 Task: Move the task Inconsistent handling of null or empty values to the section To-Do in the project ZoneTech and sort the tasks in the project by Last modified on.
Action: Mouse moved to (561, 261)
Screenshot: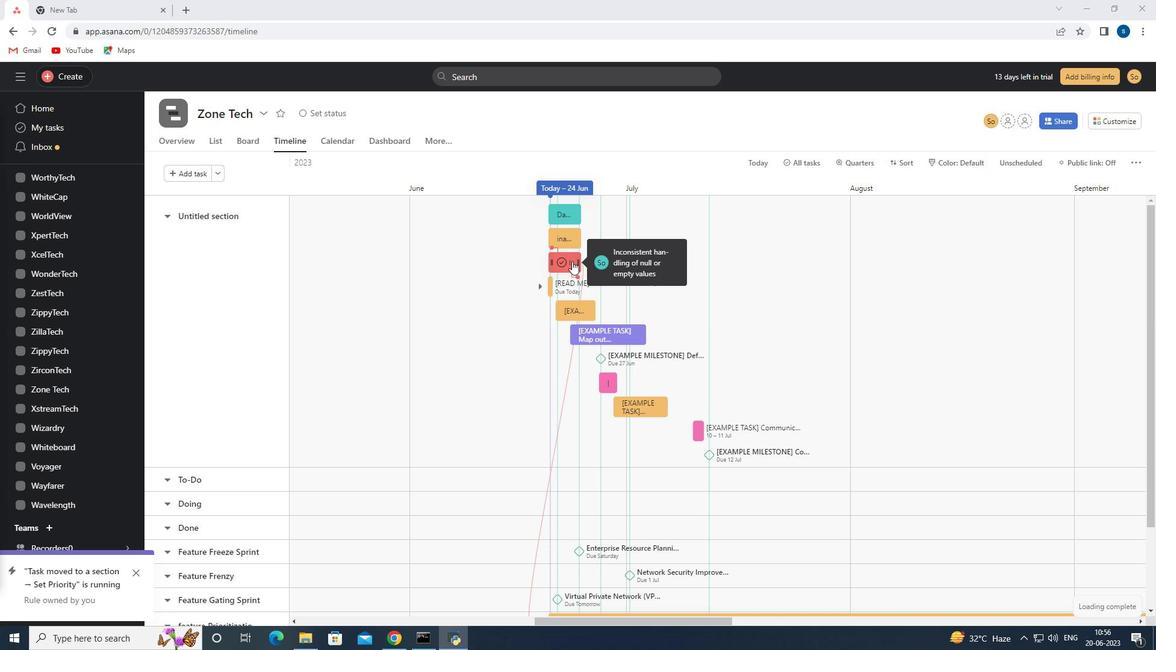 
Action: Mouse pressed left at (561, 261)
Screenshot: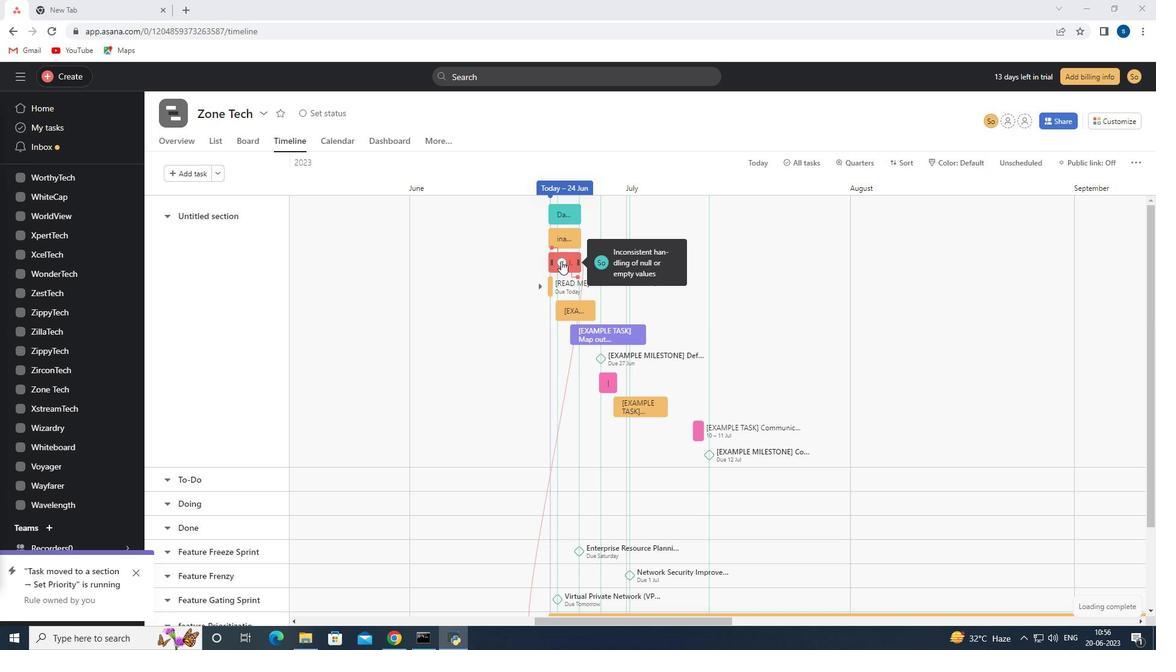 
Action: Mouse moved to (572, 262)
Screenshot: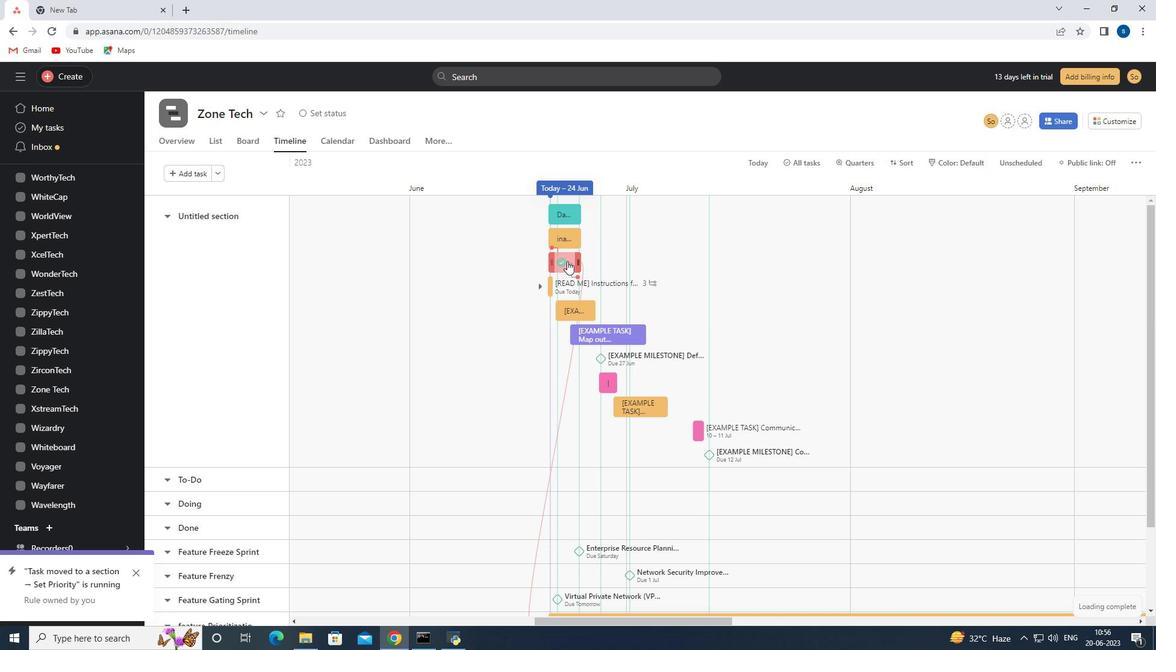 
Action: Mouse pressed left at (572, 262)
Screenshot: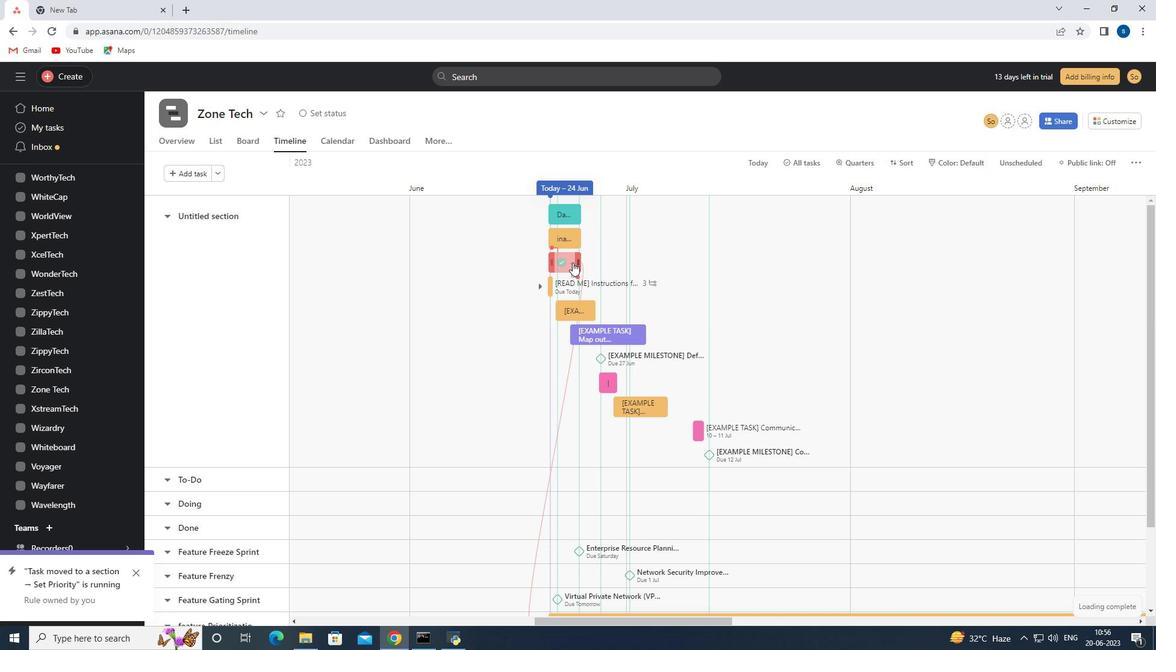 
Action: Mouse moved to (899, 280)
Screenshot: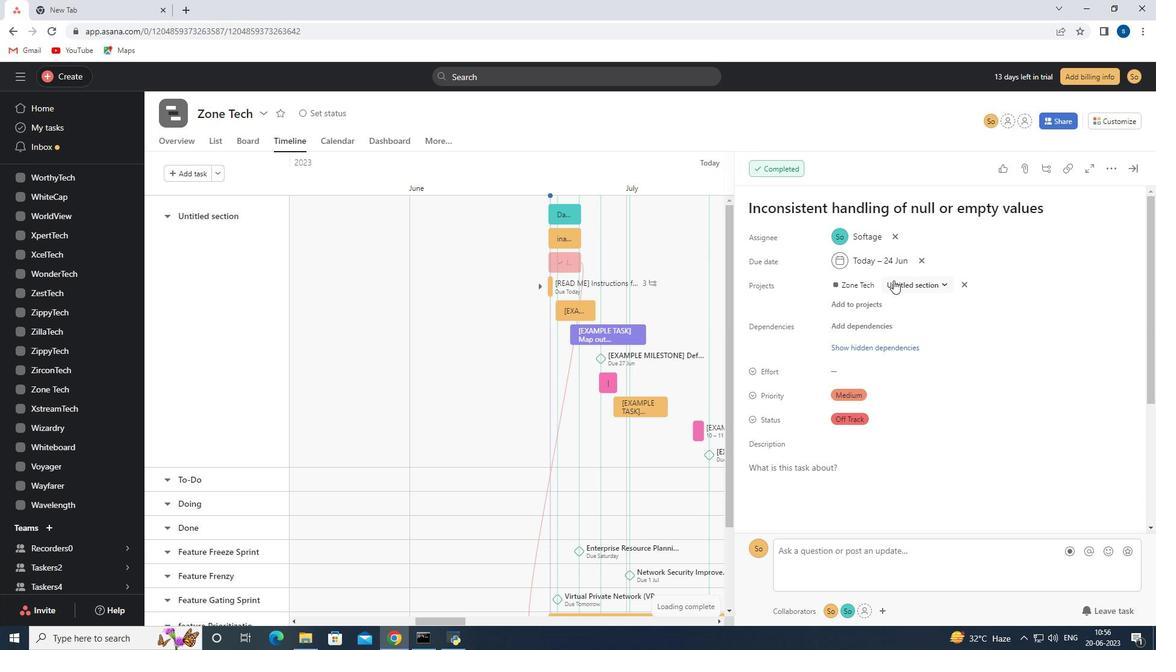 
Action: Mouse pressed left at (899, 280)
Screenshot: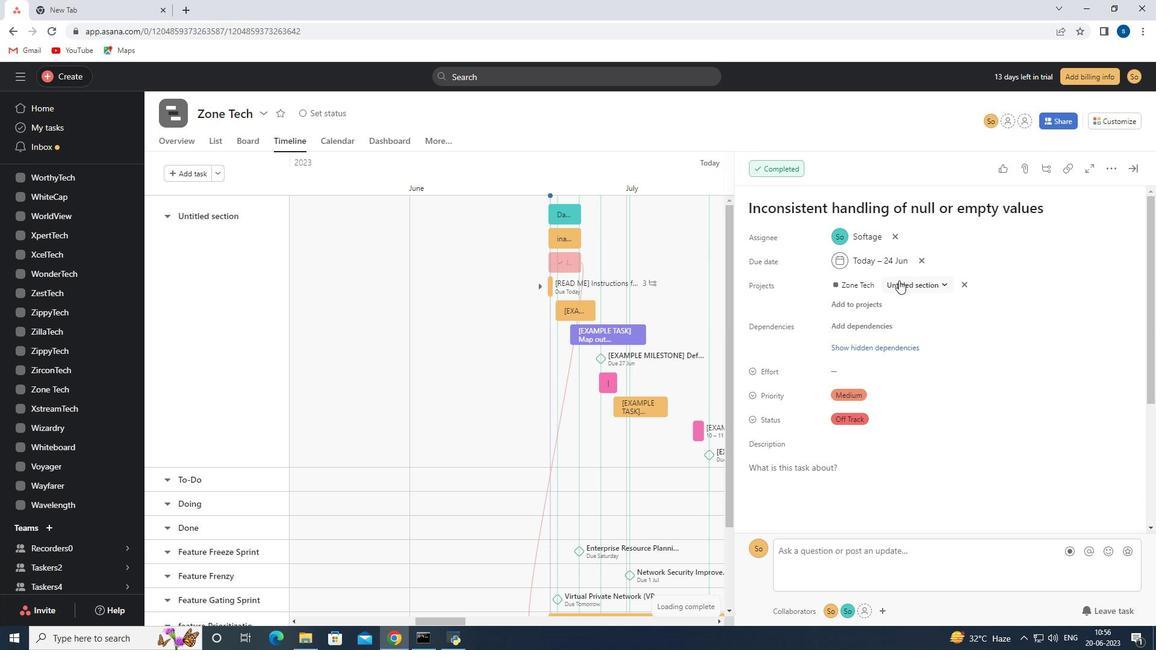 
Action: Mouse moved to (906, 325)
Screenshot: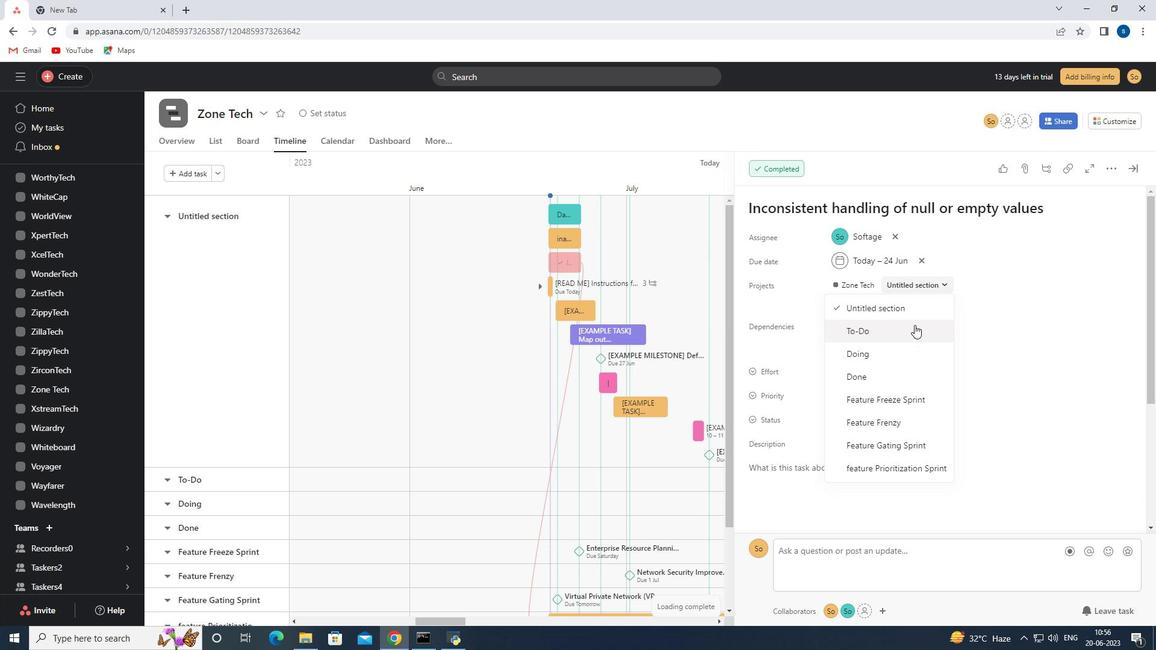 
Action: Mouse pressed left at (906, 325)
Screenshot: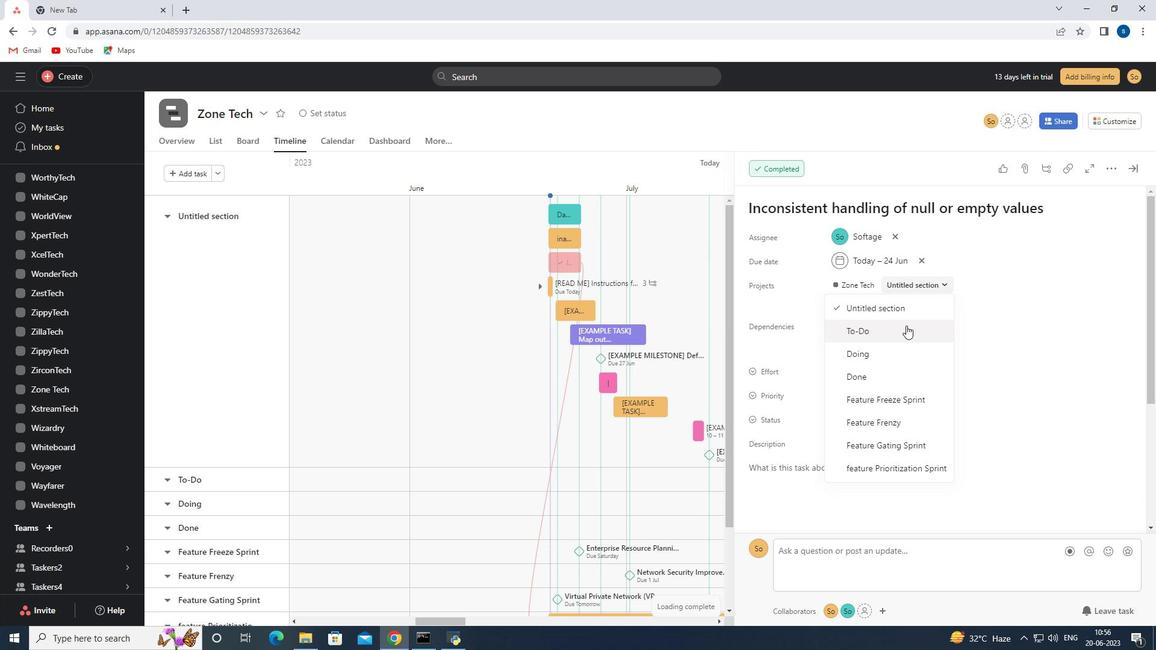 
Action: Mouse moved to (1138, 171)
Screenshot: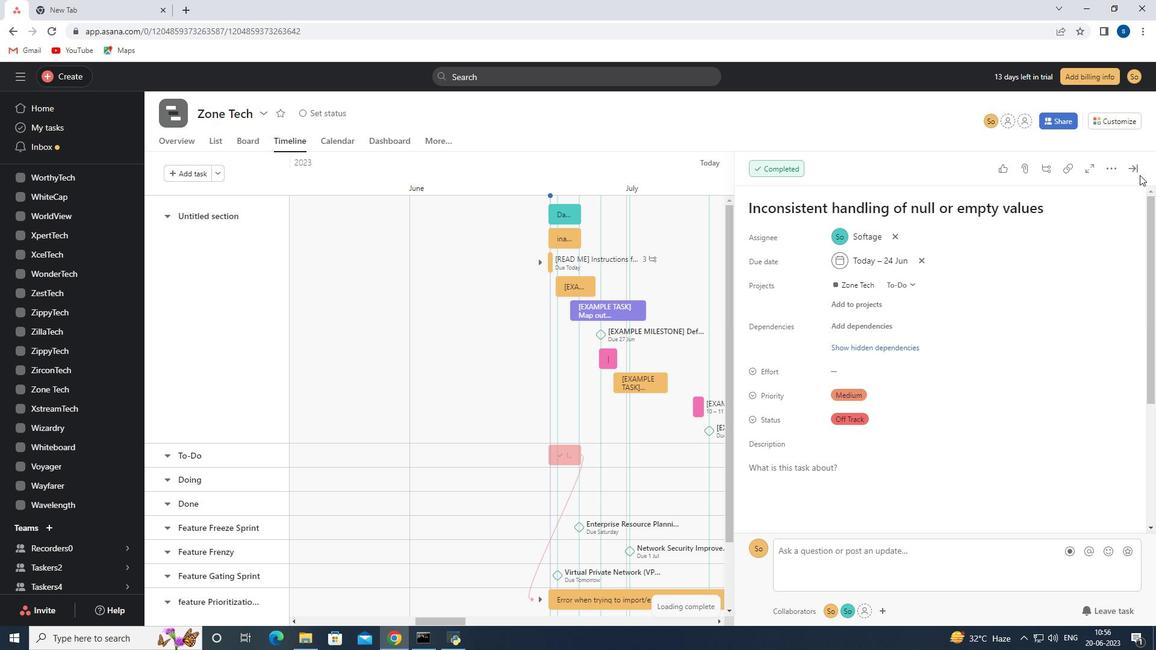 
Action: Mouse pressed left at (1138, 171)
Screenshot: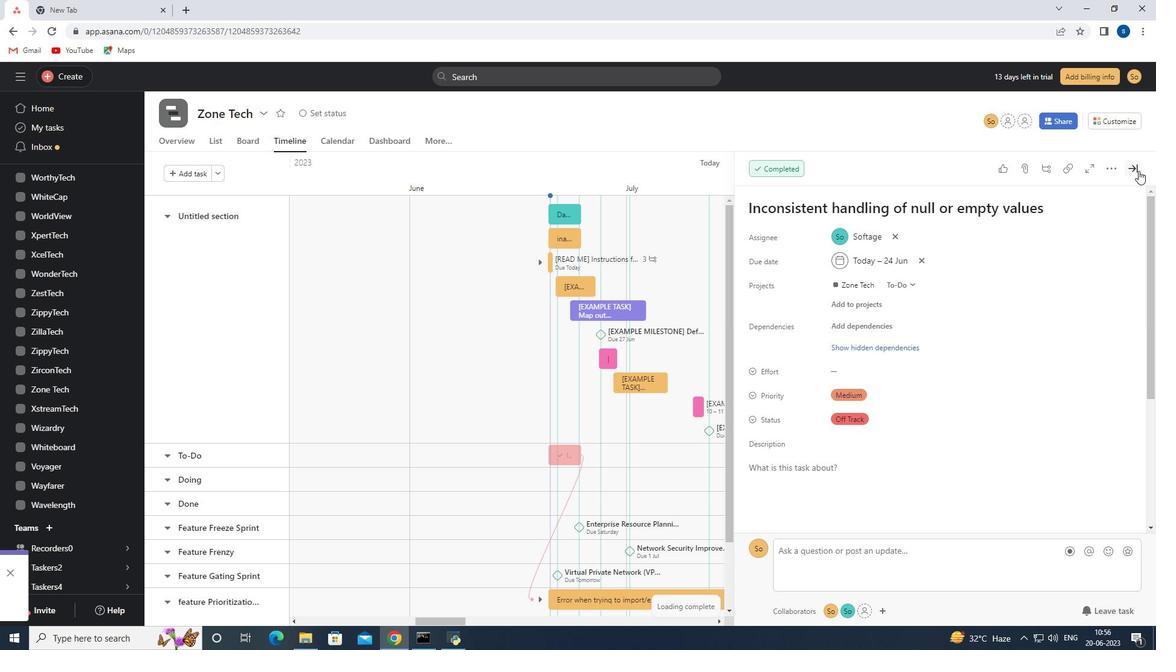 
Action: Mouse moved to (218, 140)
Screenshot: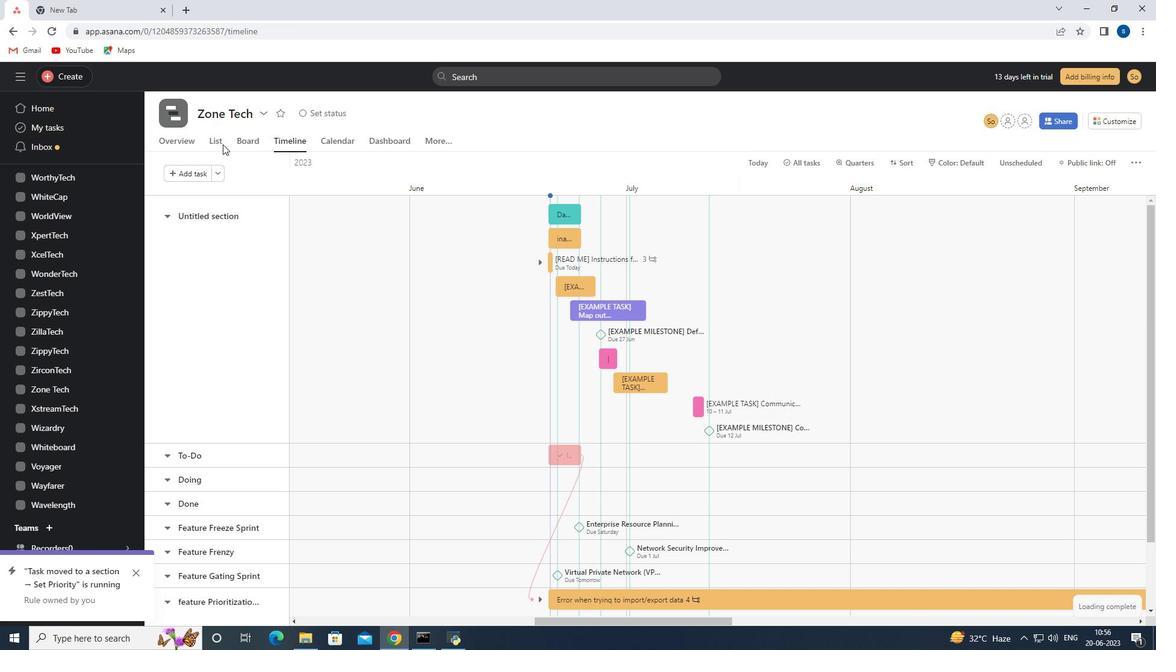 
Action: Mouse pressed left at (218, 140)
Screenshot: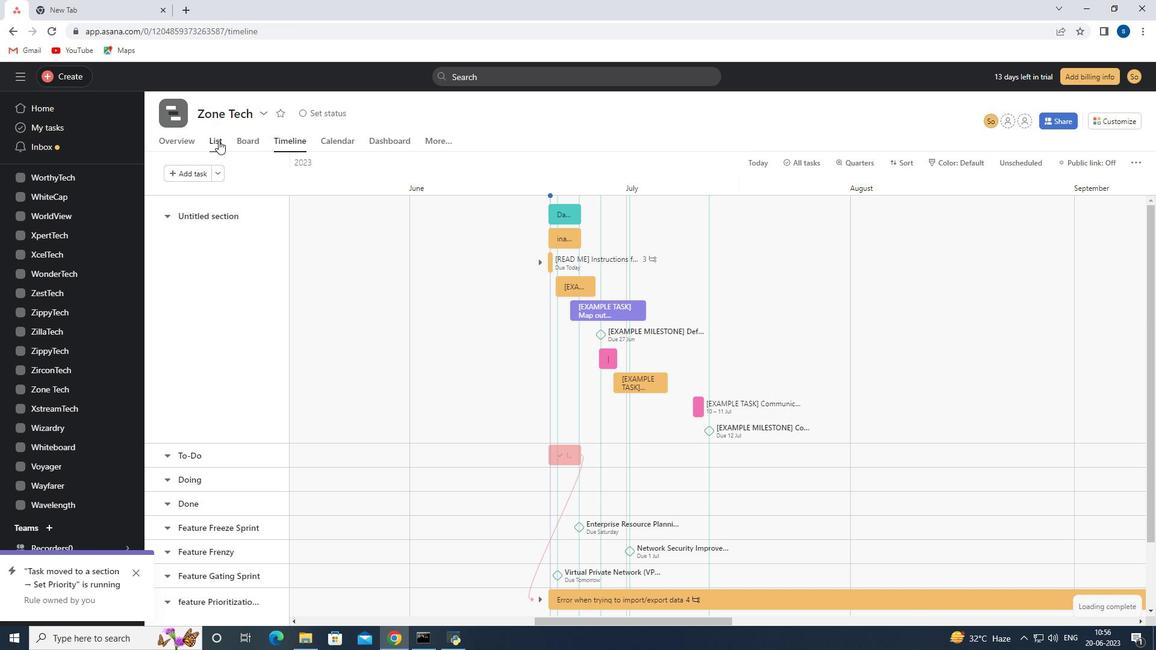 
Action: Mouse moved to (295, 169)
Screenshot: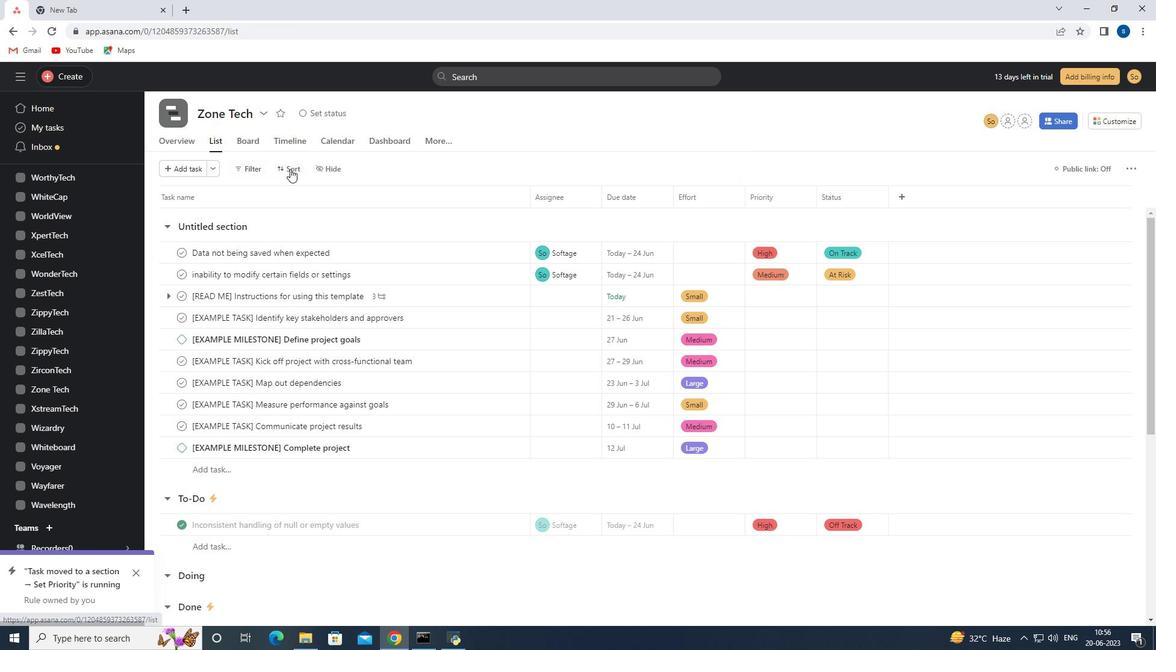 
Action: Mouse pressed left at (295, 169)
Screenshot: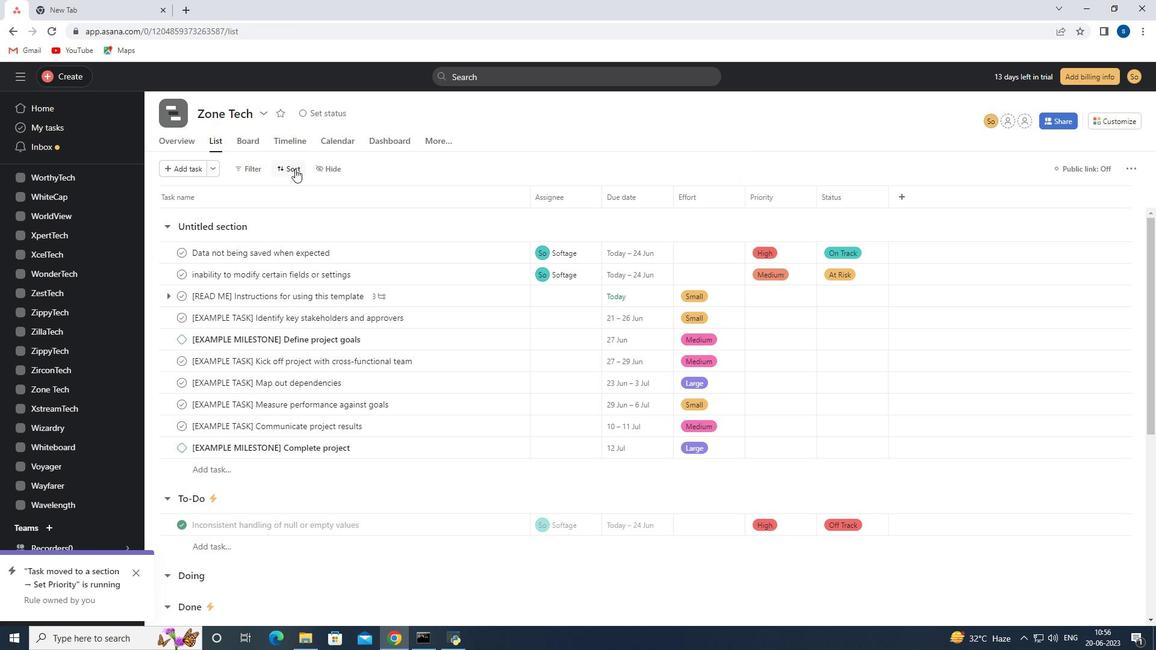 
Action: Mouse moved to (332, 335)
Screenshot: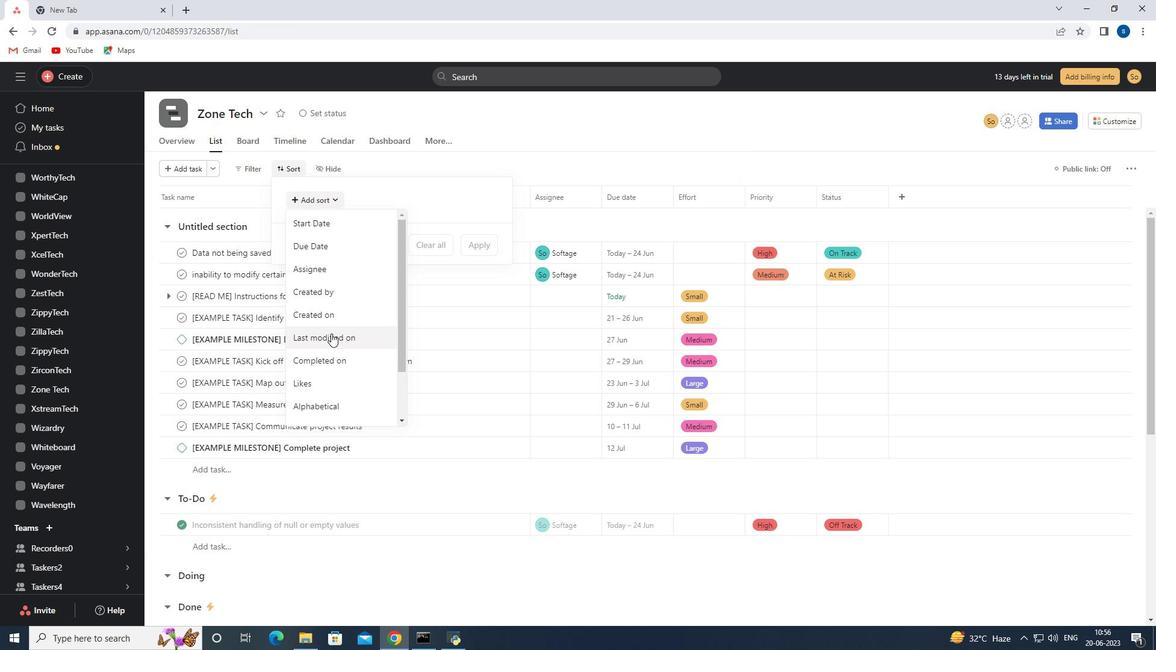 
Action: Mouse pressed left at (332, 335)
Screenshot: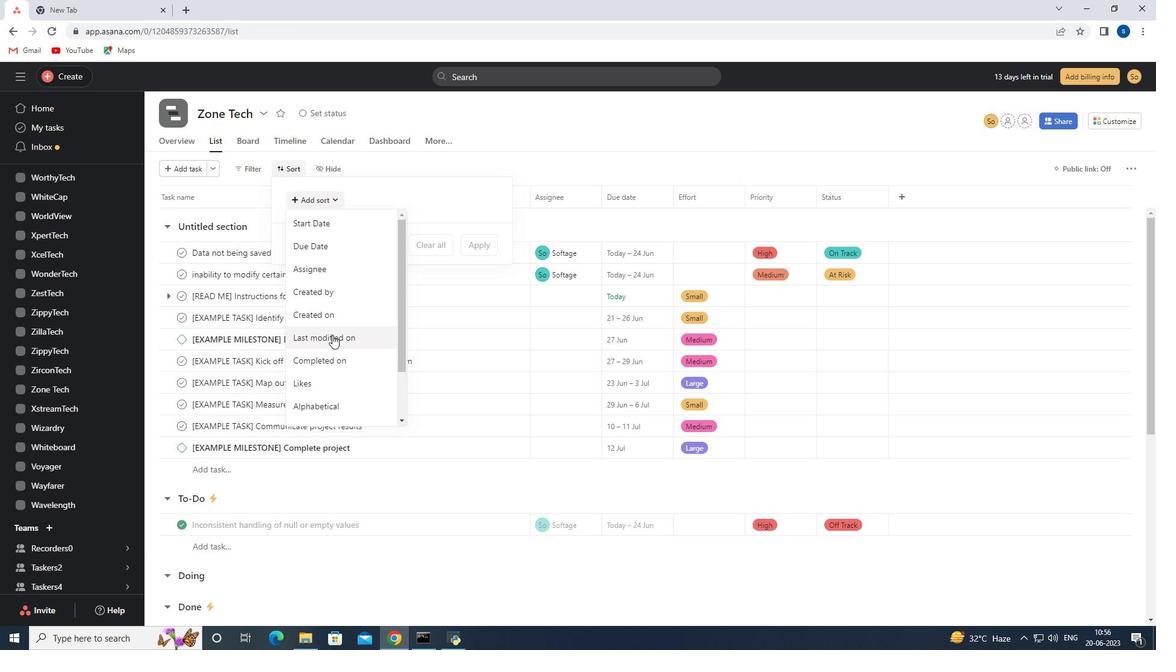 
Action: Mouse moved to (481, 296)
Screenshot: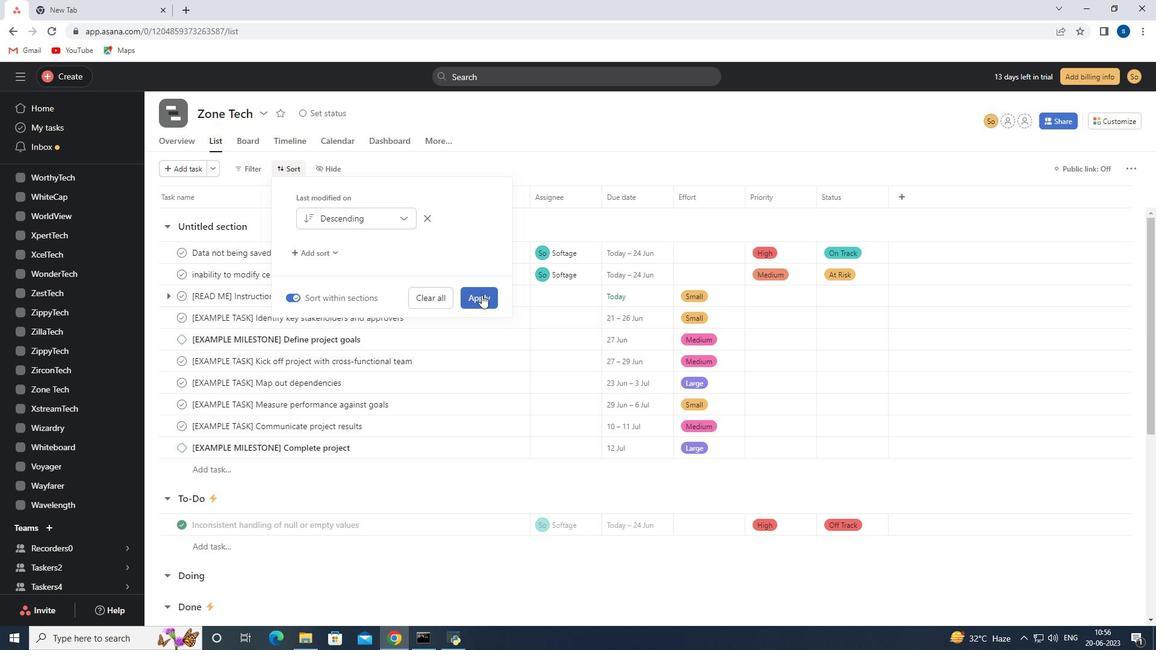 
Action: Mouse pressed left at (481, 296)
Screenshot: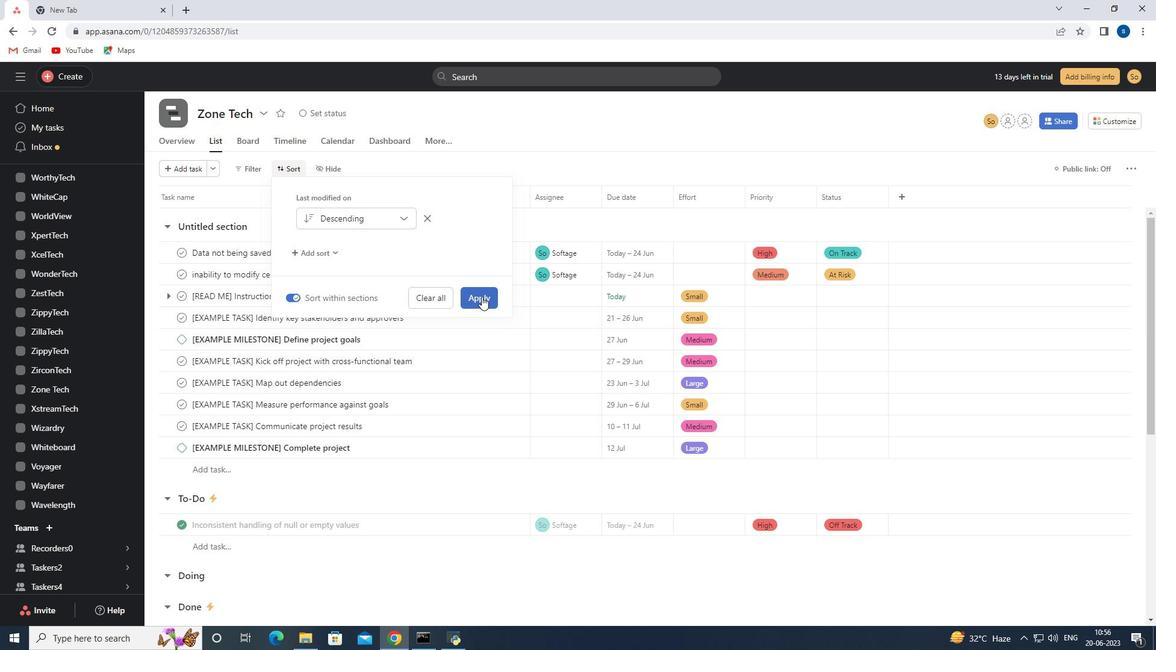 
Action: Mouse moved to (431, 292)
Screenshot: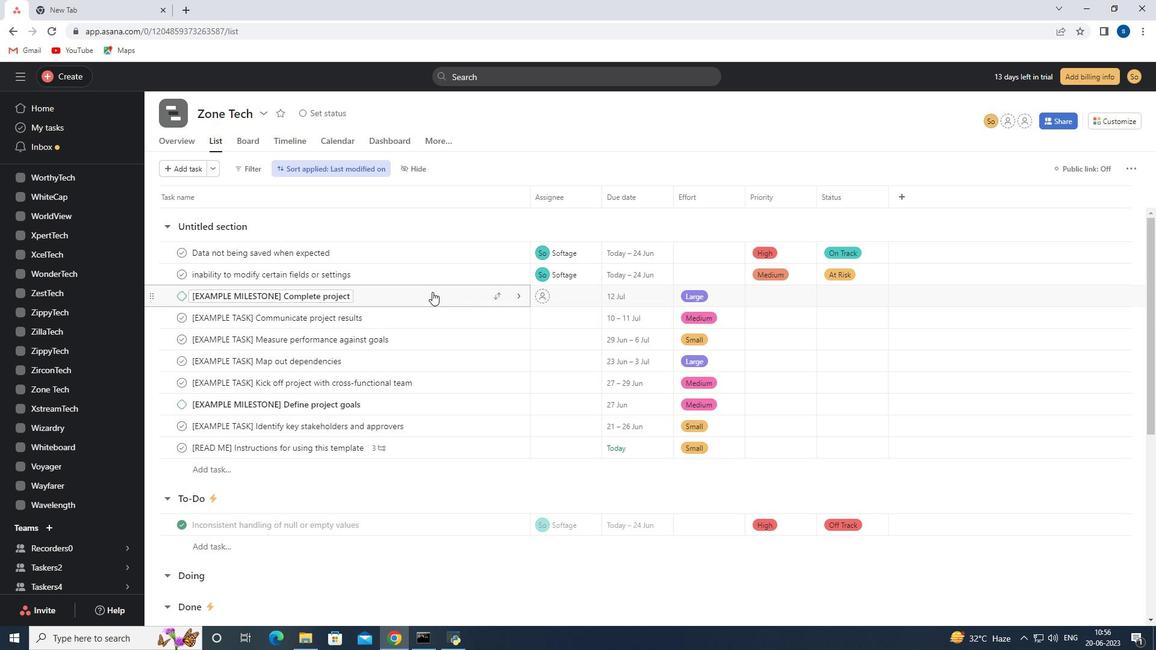 
